Task: Select profile.
Action: Mouse moved to (561, 59)
Screenshot: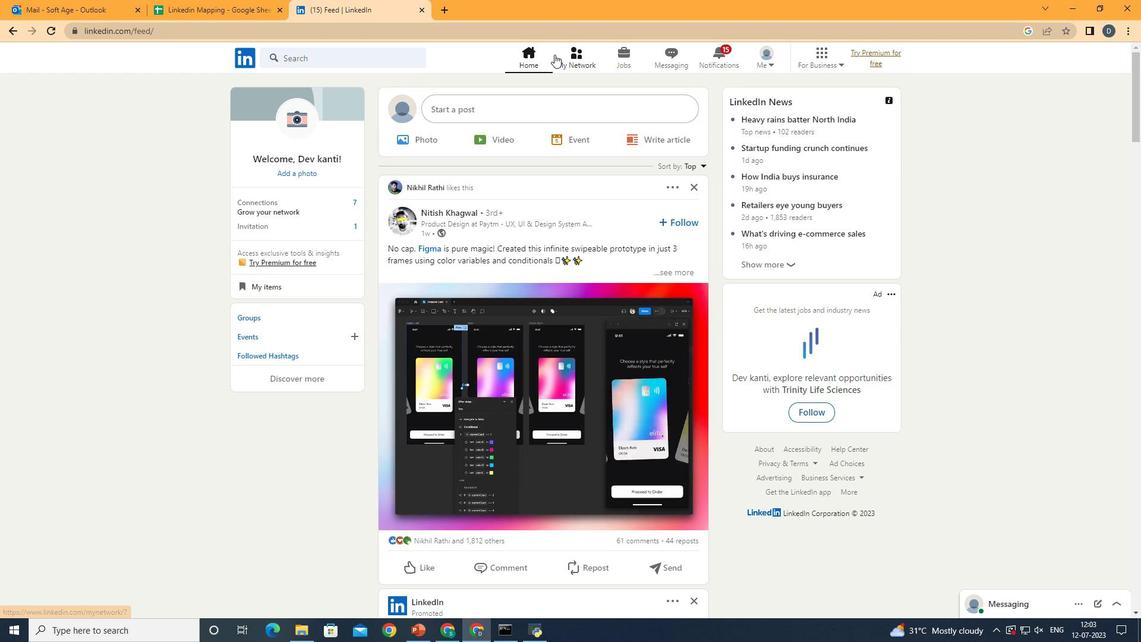 
Action: Mouse pressed left at (561, 59)
Screenshot: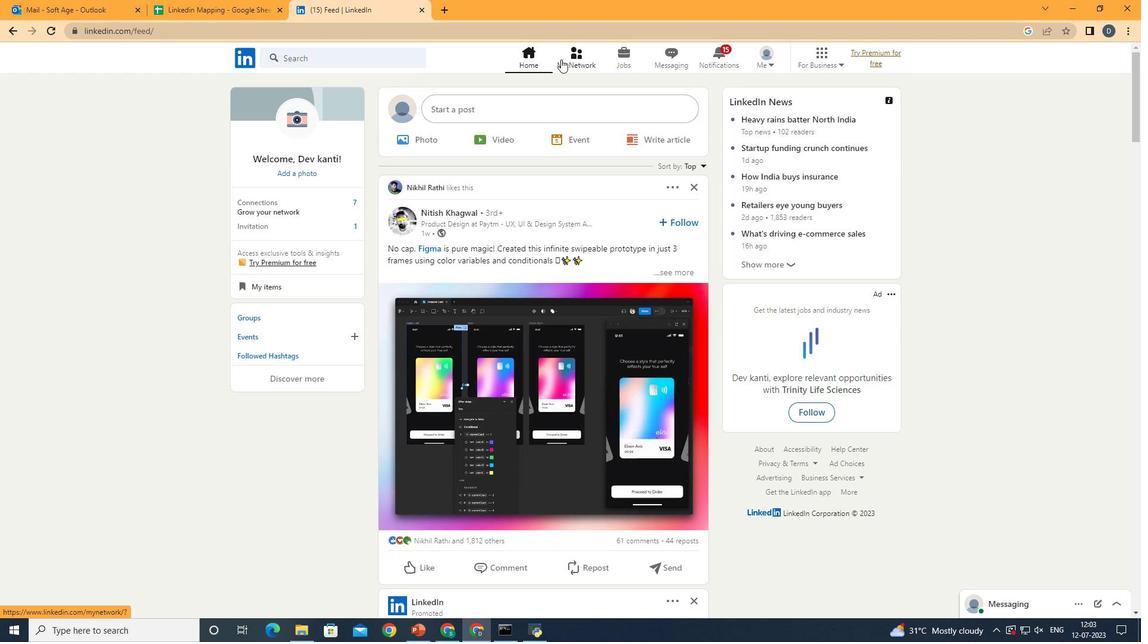 
Action: Mouse moved to (385, 144)
Screenshot: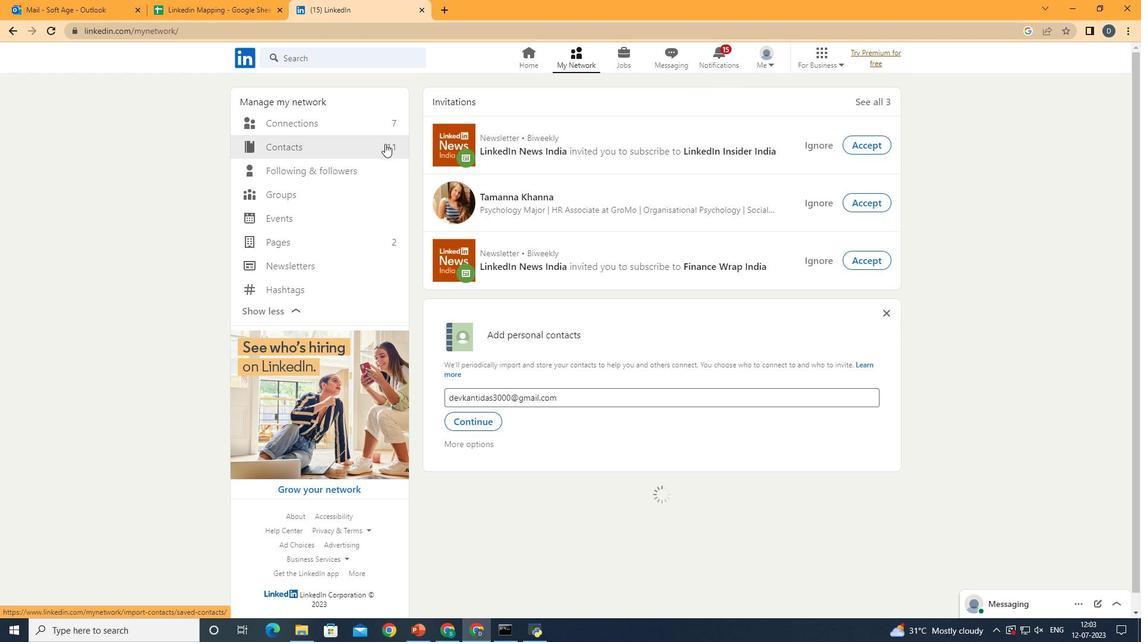 
Action: Mouse pressed left at (385, 144)
Screenshot: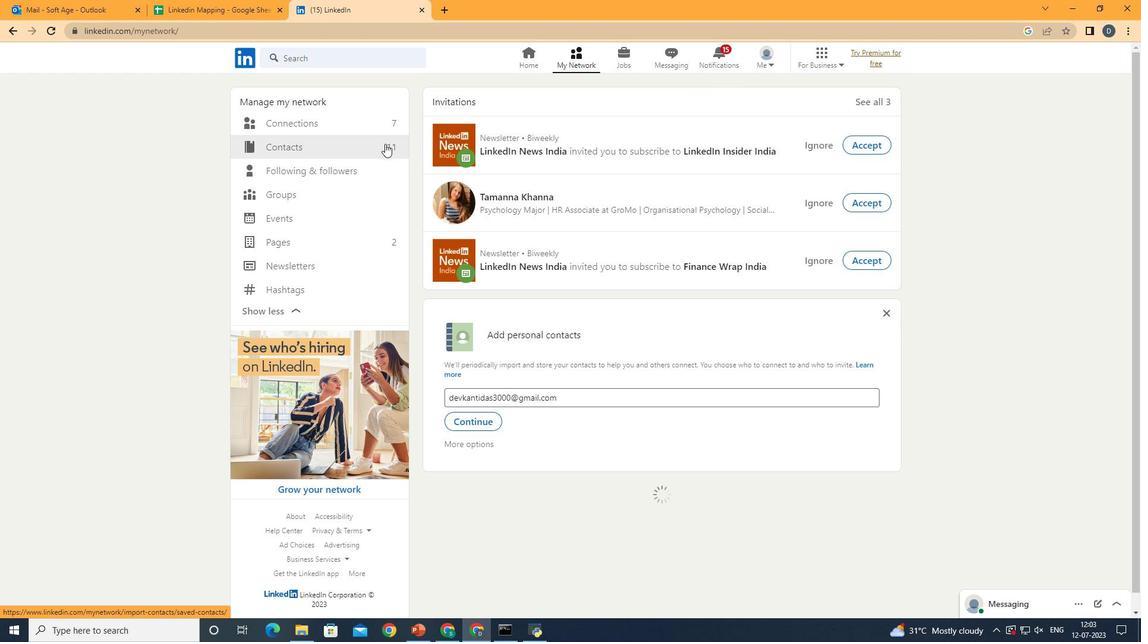 
Action: Mouse moved to (824, 170)
Screenshot: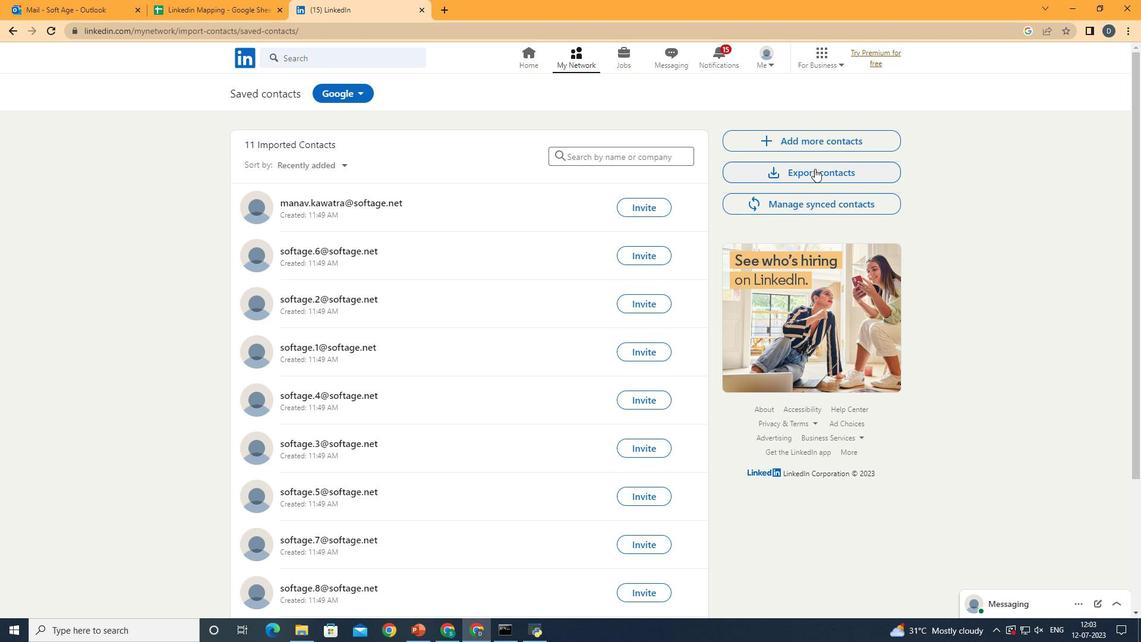 
Action: Mouse pressed left at (824, 170)
Screenshot: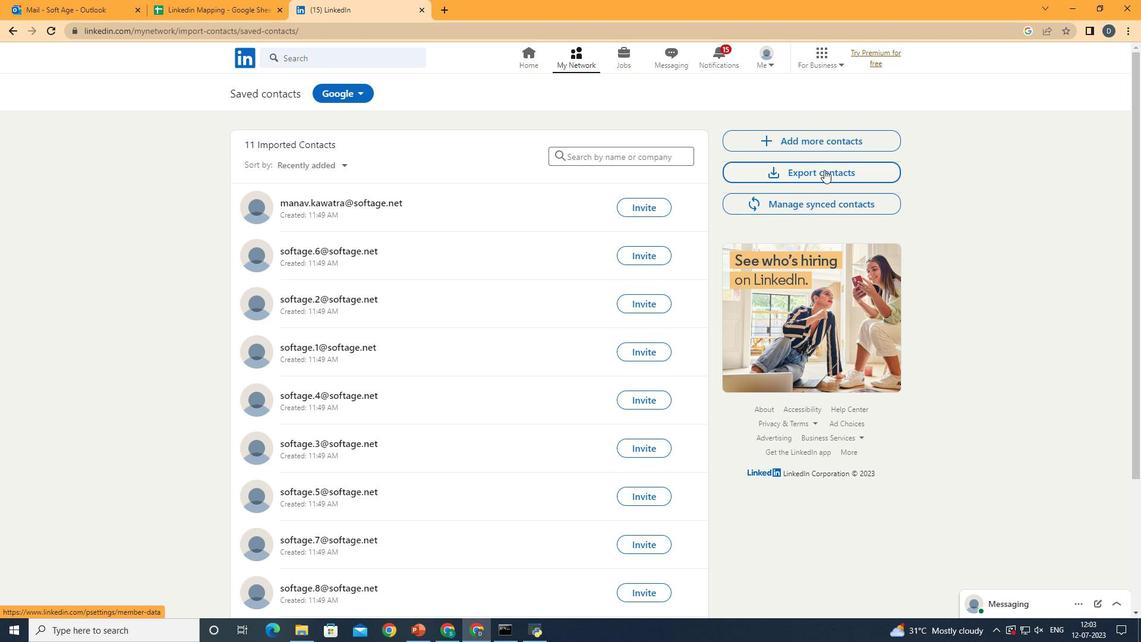 
Action: Mouse moved to (547, 203)
Screenshot: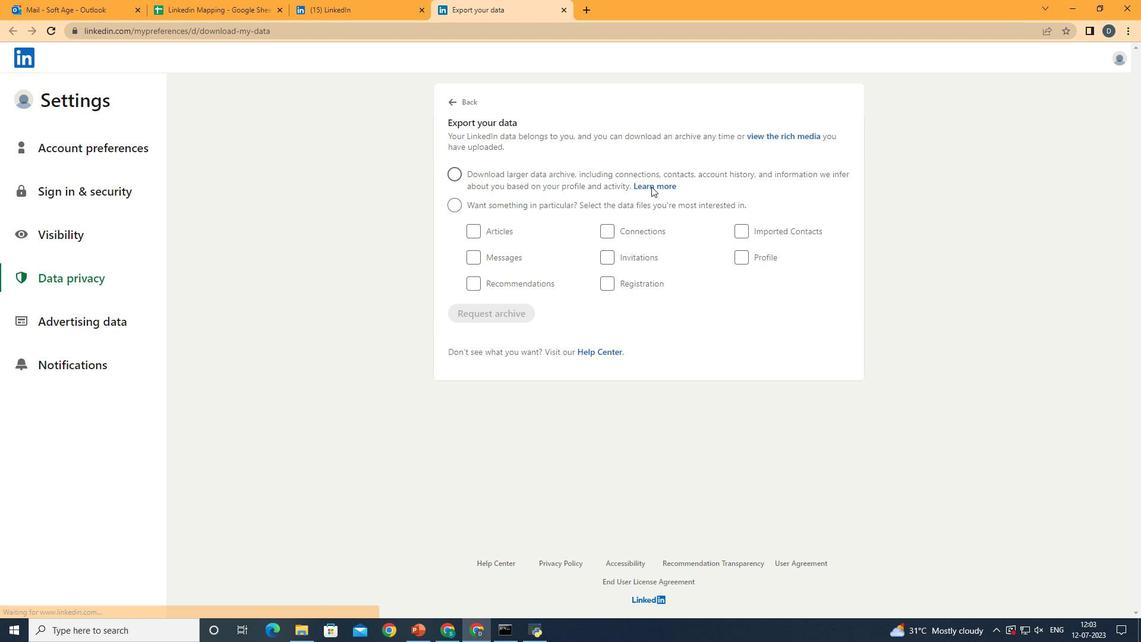 
Action: Mouse pressed left at (547, 203)
Screenshot: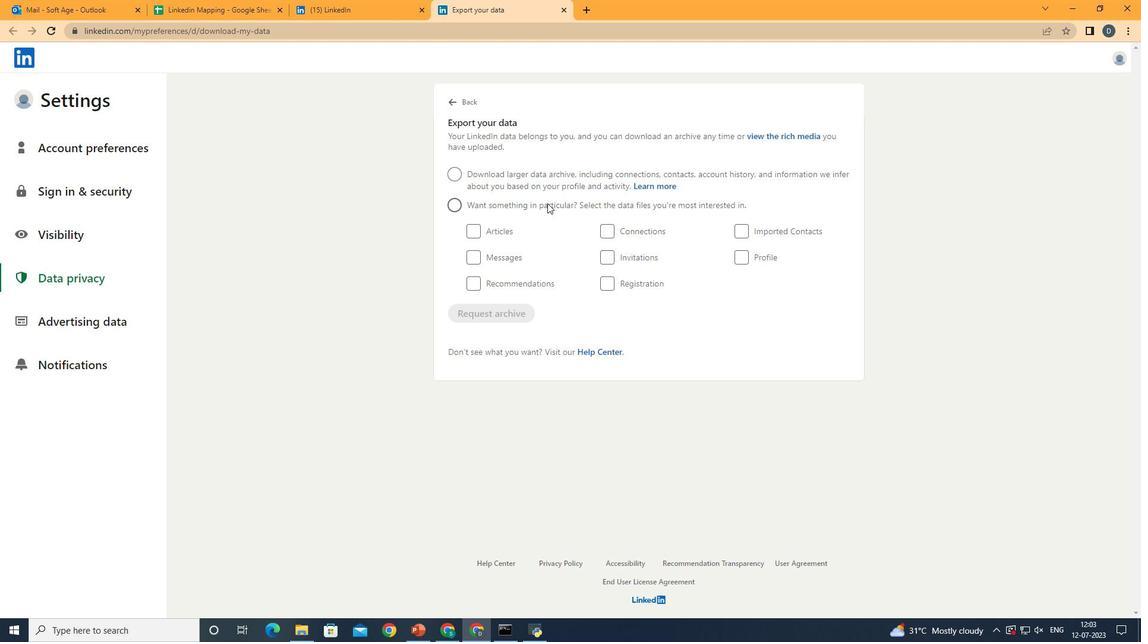 
Action: Mouse moved to (749, 259)
Screenshot: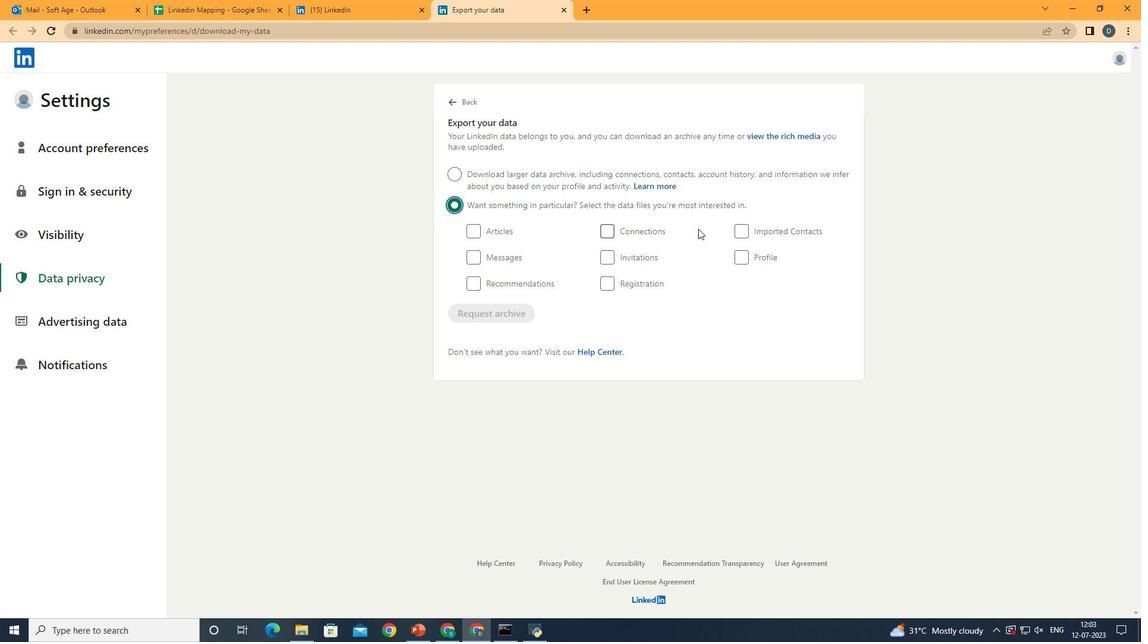 
Action: Mouse pressed left at (749, 259)
Screenshot: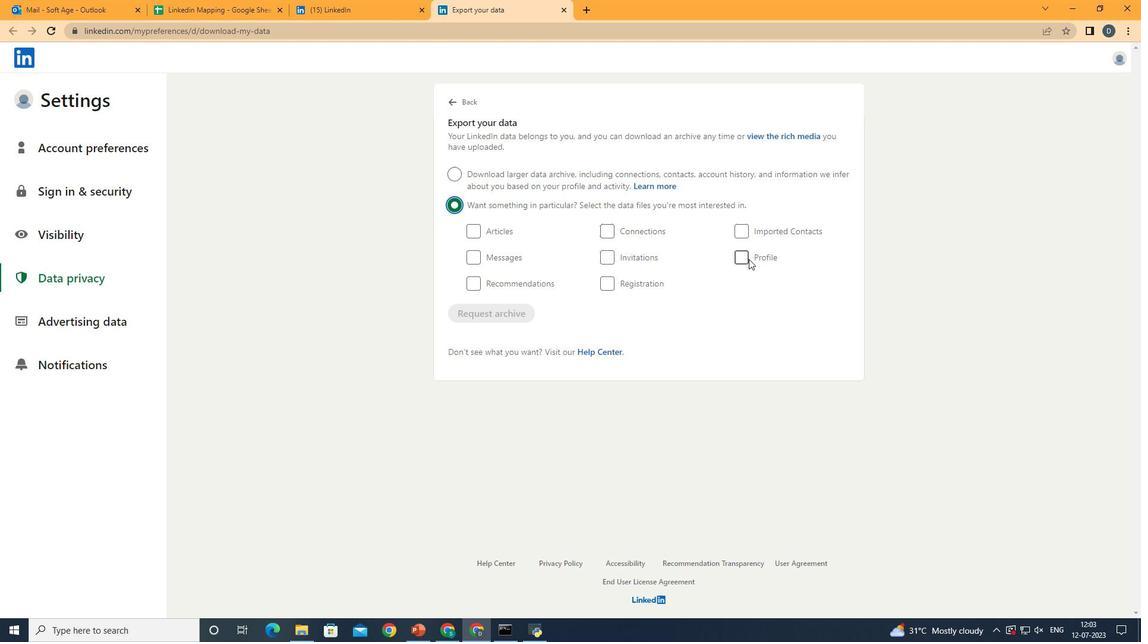 
Action: Mouse moved to (838, 318)
Screenshot: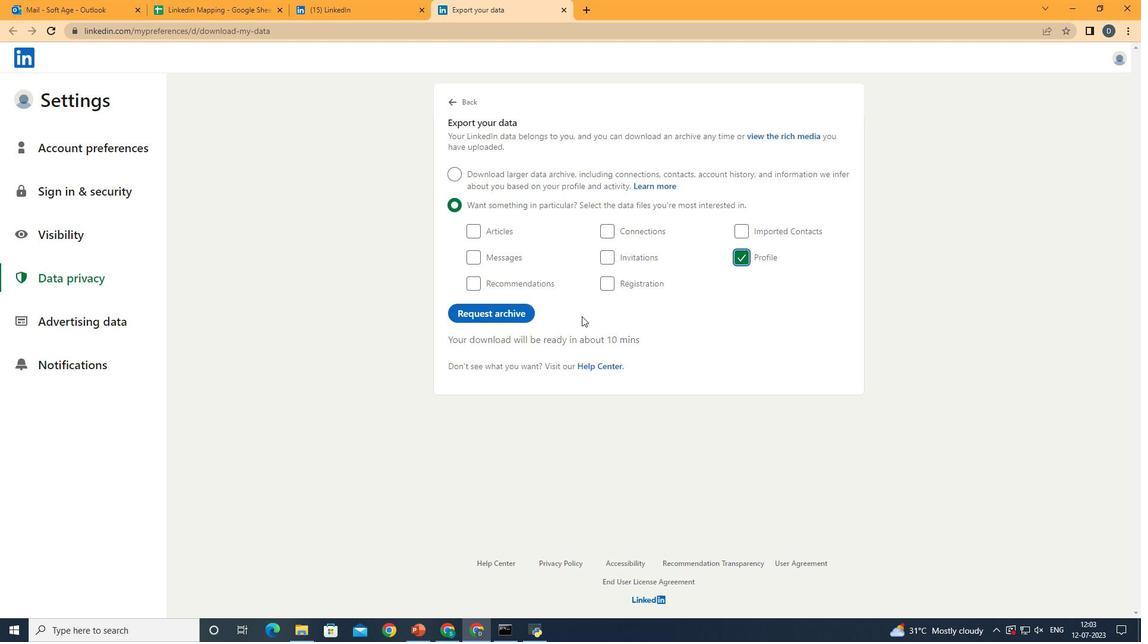 
